 Task: Create an event that embodies the essence of teamwork, strategic alignment, and collective planning at the department retreat for team-building and strategy formulation on October 5th and October 6th.
Action: Mouse moved to (57, 91)
Screenshot: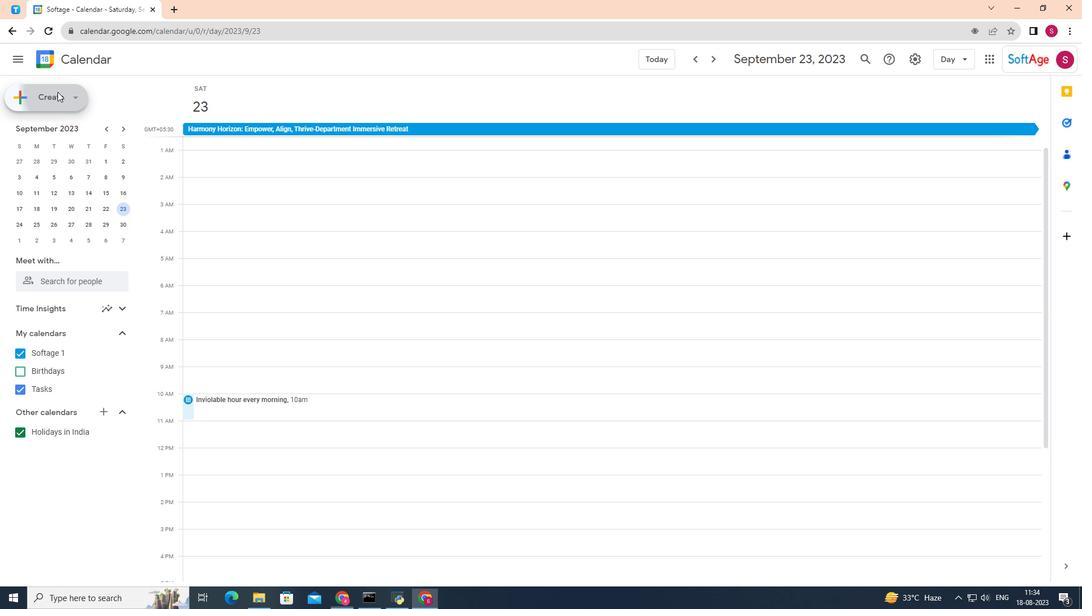 
Action: Mouse pressed left at (57, 91)
Screenshot: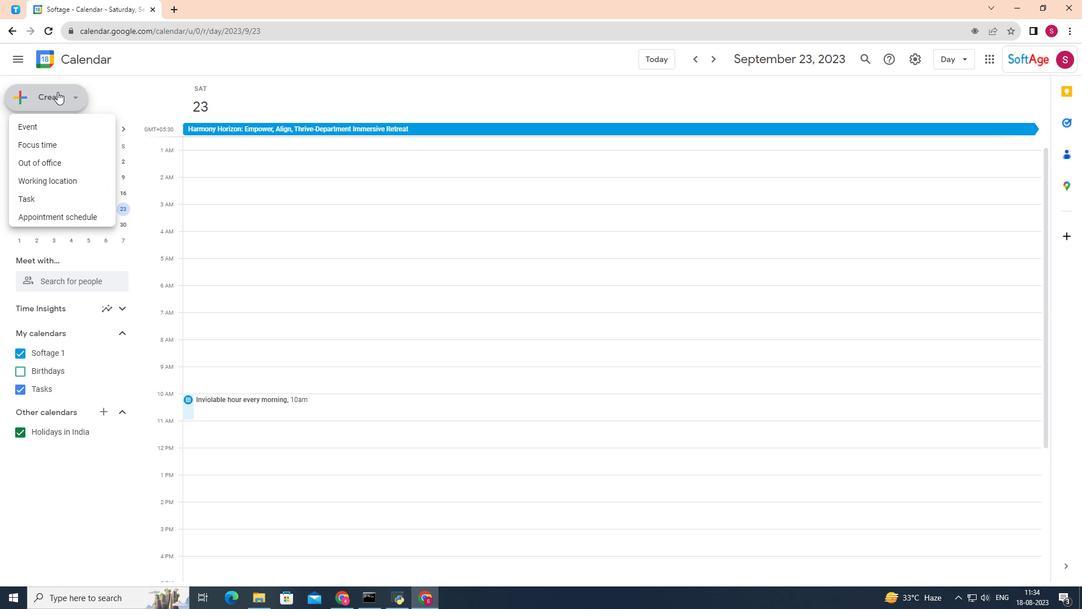 
Action: Mouse moved to (40, 125)
Screenshot: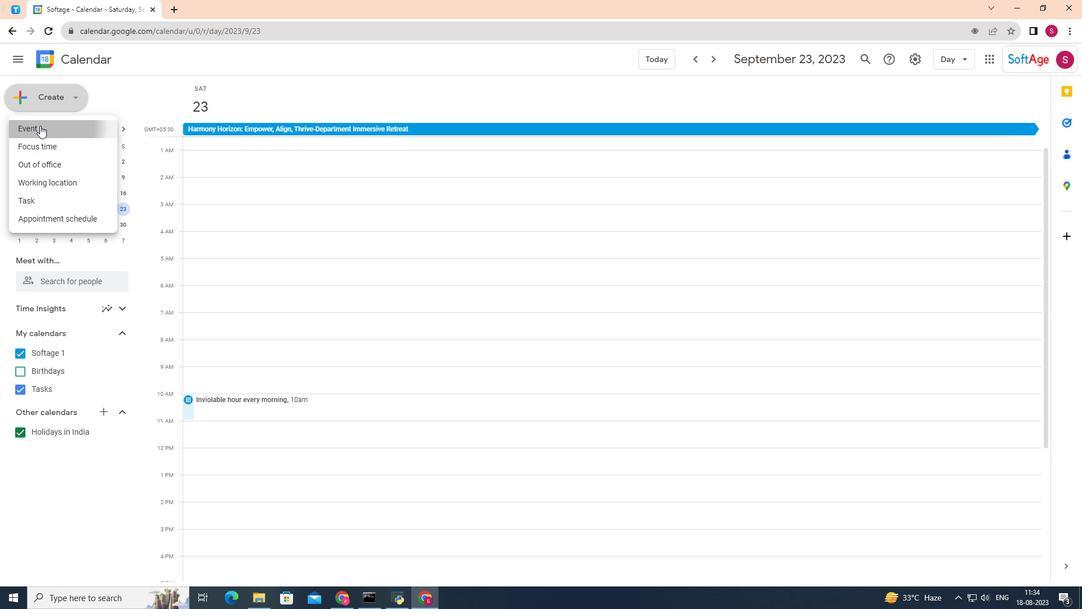 
Action: Mouse pressed left at (40, 125)
Screenshot: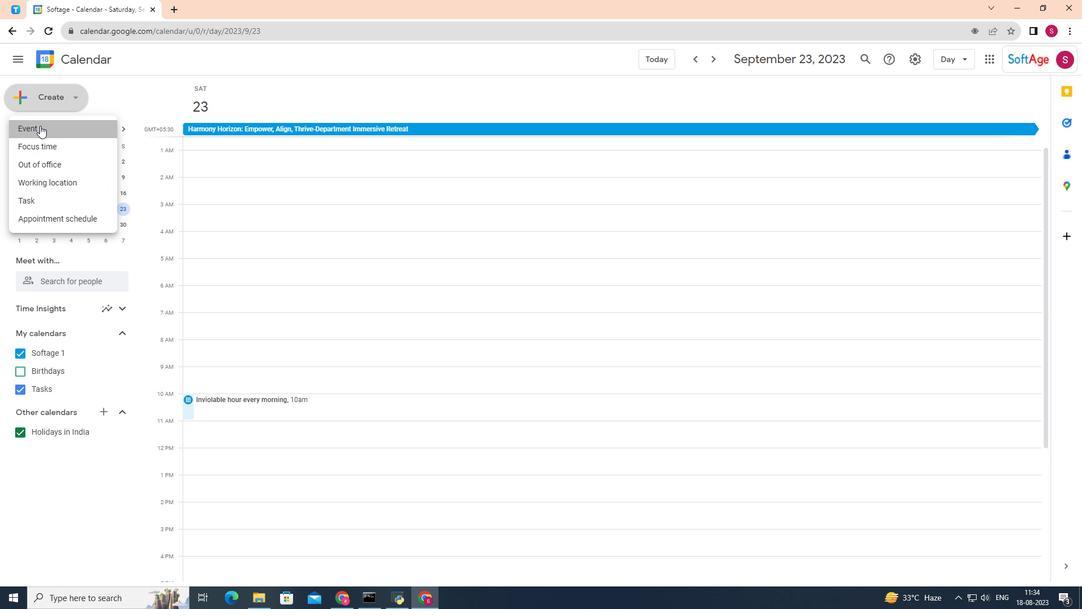 
Action: Mouse moved to (453, 207)
Screenshot: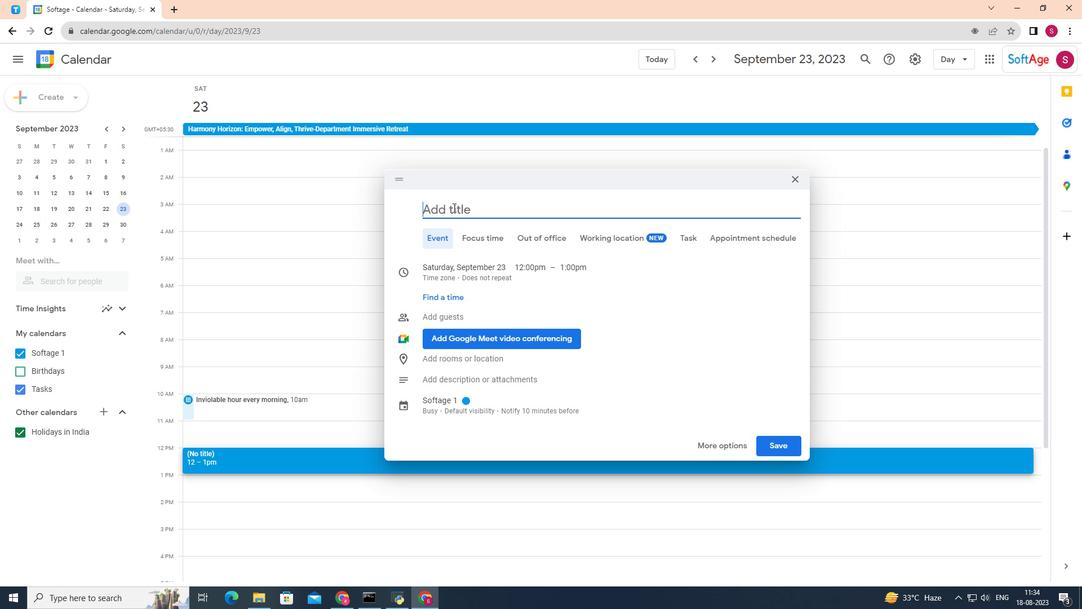 
Action: Mouse pressed left at (453, 207)
Screenshot: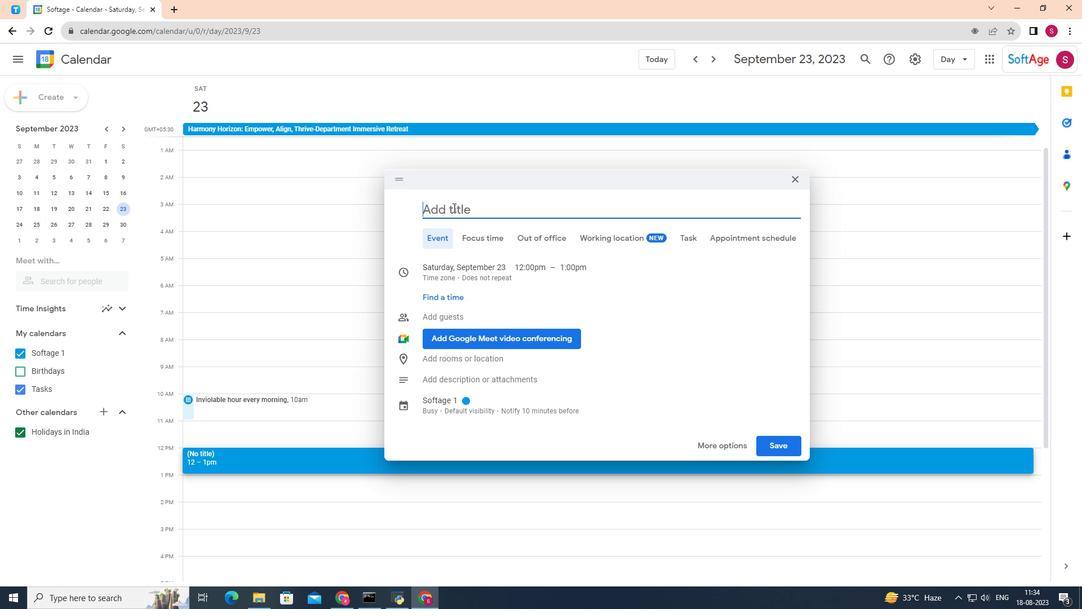
Action: Key pressed <Key.shift>Synergy<Key.space><Key.shift>Summit<Key.shift_r>:<Key.space><Key.shift>Fostering<Key.space><Key.shift>Unity,<Key.space><Key.shift><Key.shift>Strategy,<Key.space>and<Key.space><Key.shift>Collective<Key.space><Key.shift>Vision
Screenshot: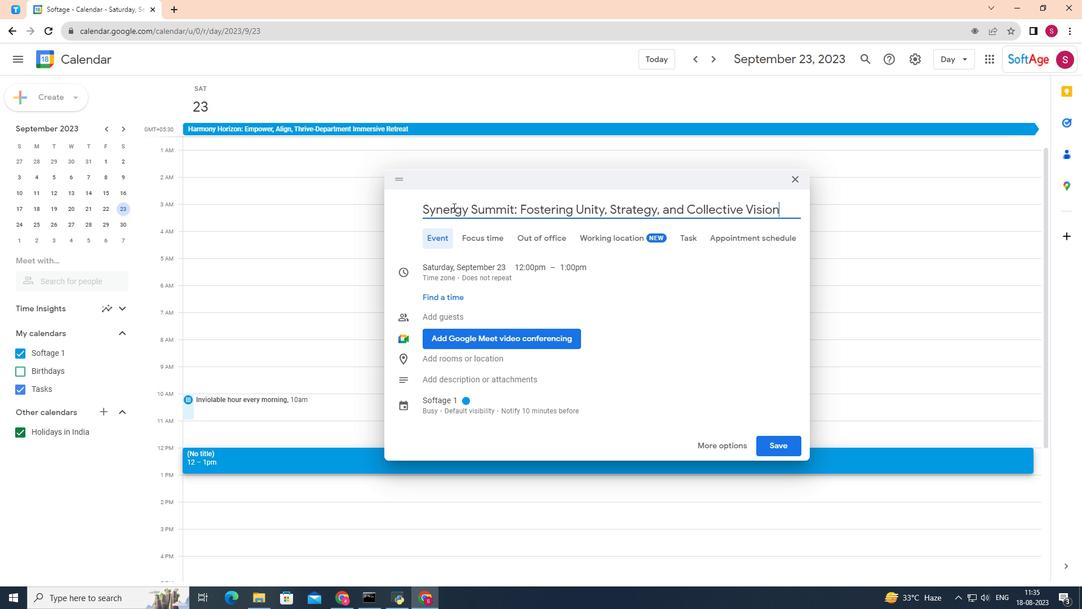 
Action: Mouse moved to (479, 270)
Screenshot: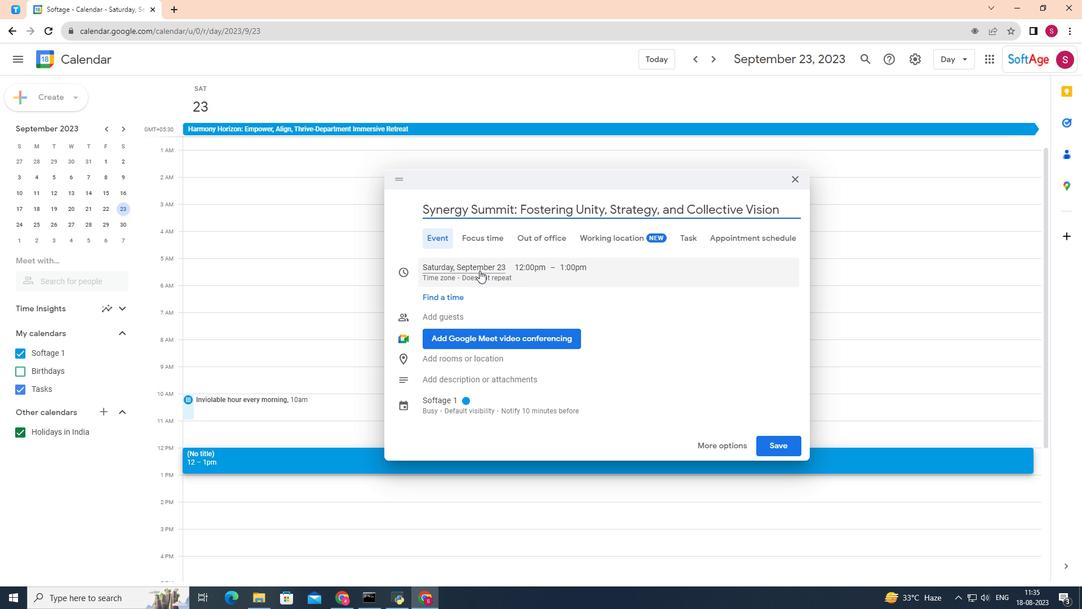 
Action: Mouse pressed left at (479, 270)
Screenshot: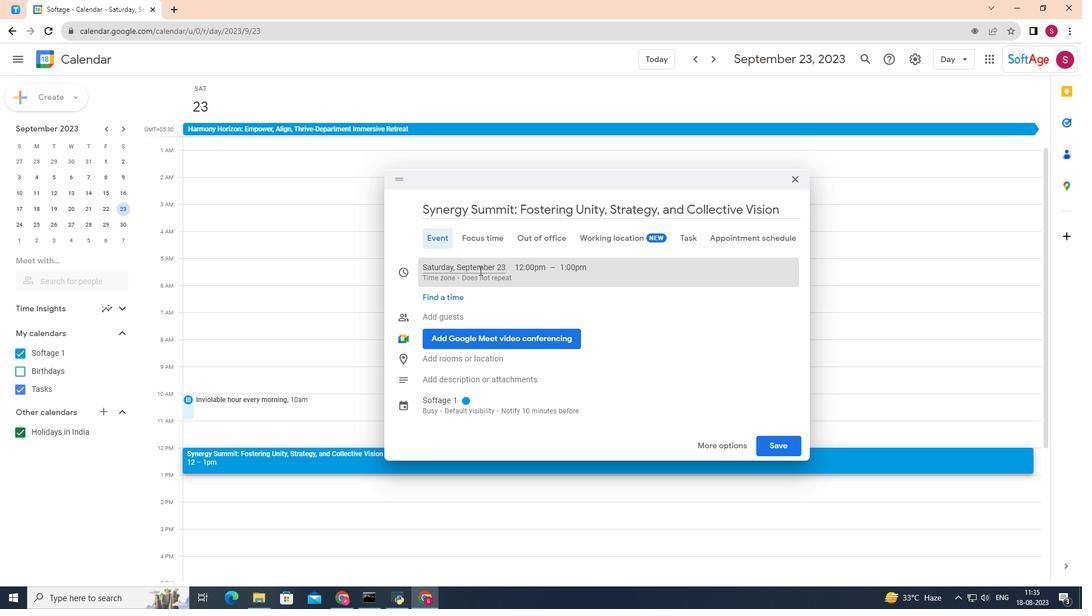 
Action: Mouse moved to (646, 296)
Screenshot: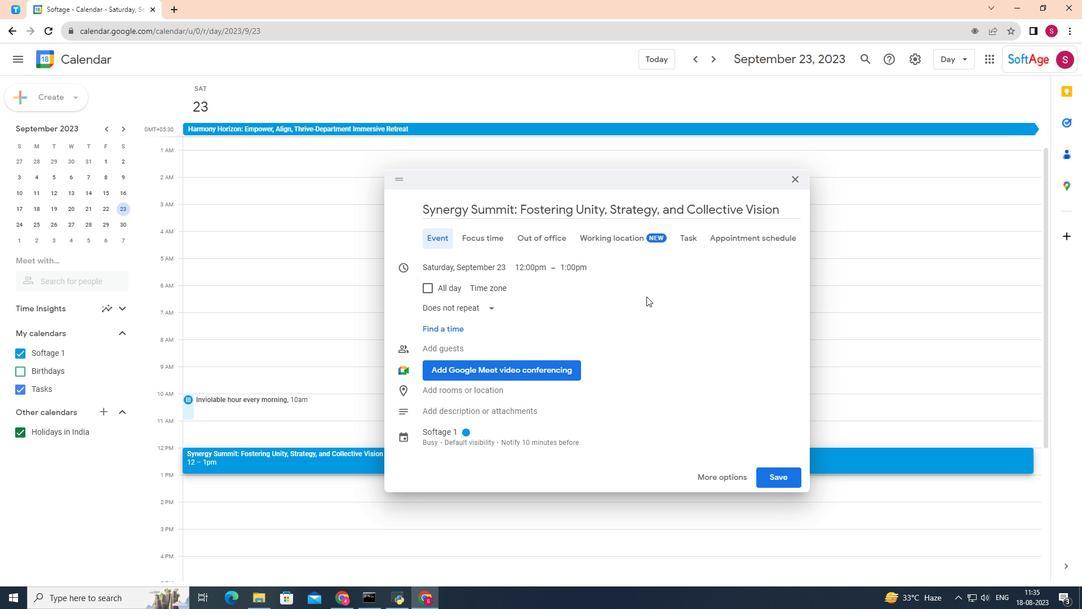 
Action: Mouse pressed left at (646, 296)
Screenshot: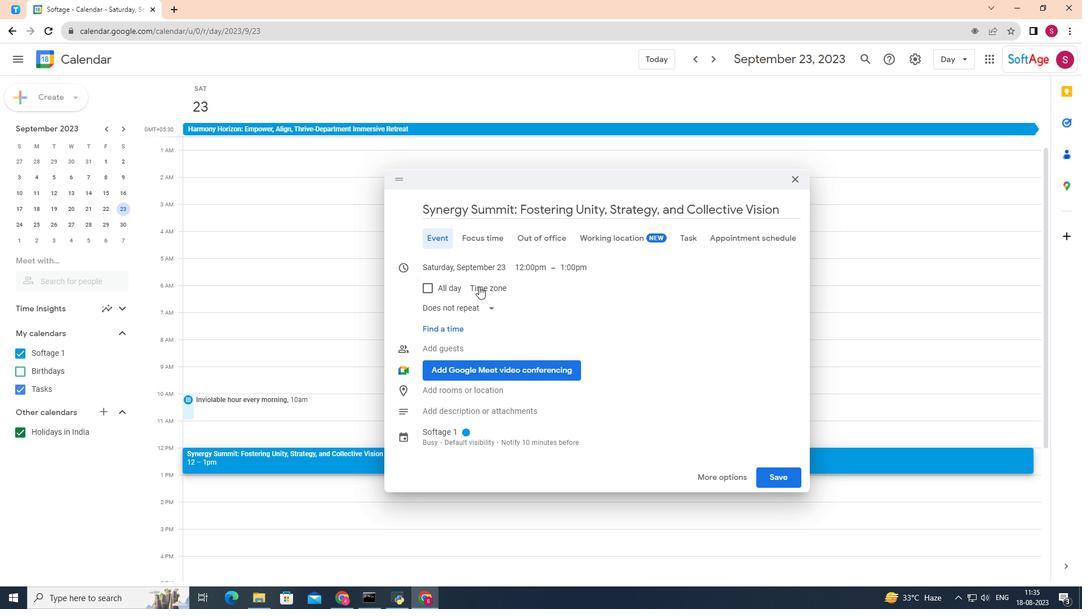 
Action: Mouse moved to (450, 284)
Screenshot: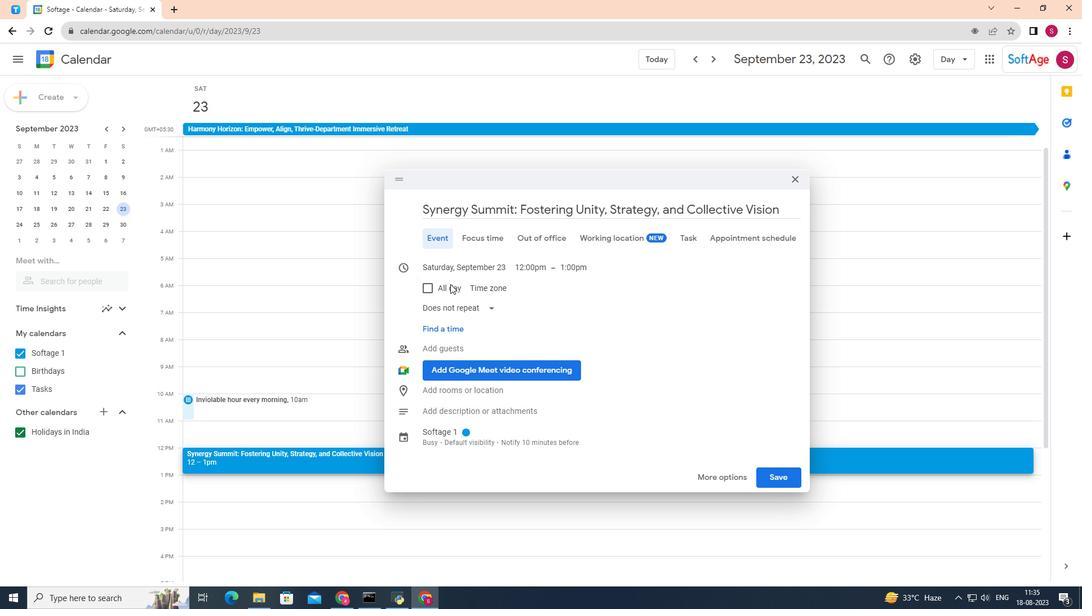 
Action: Mouse pressed left at (450, 284)
Screenshot: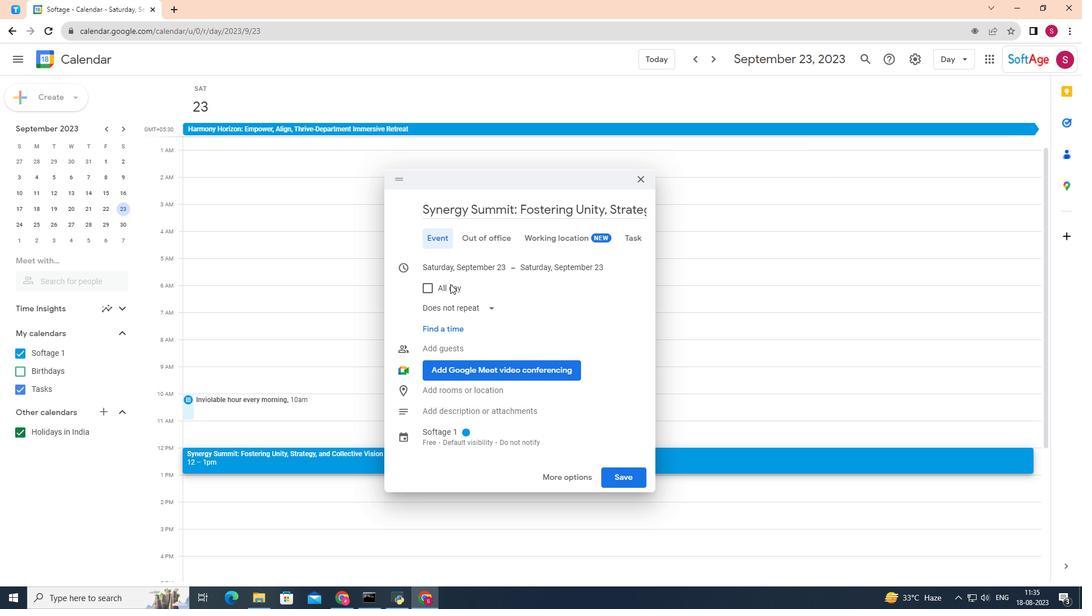 
Action: Mouse moved to (558, 243)
Screenshot: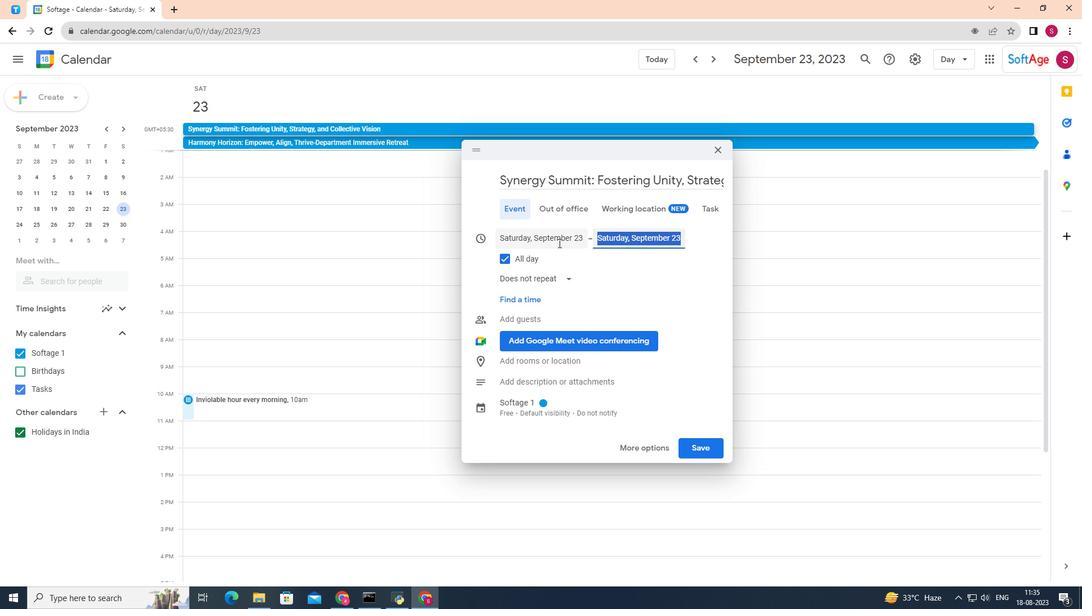 
Action: Mouse pressed left at (558, 243)
Screenshot: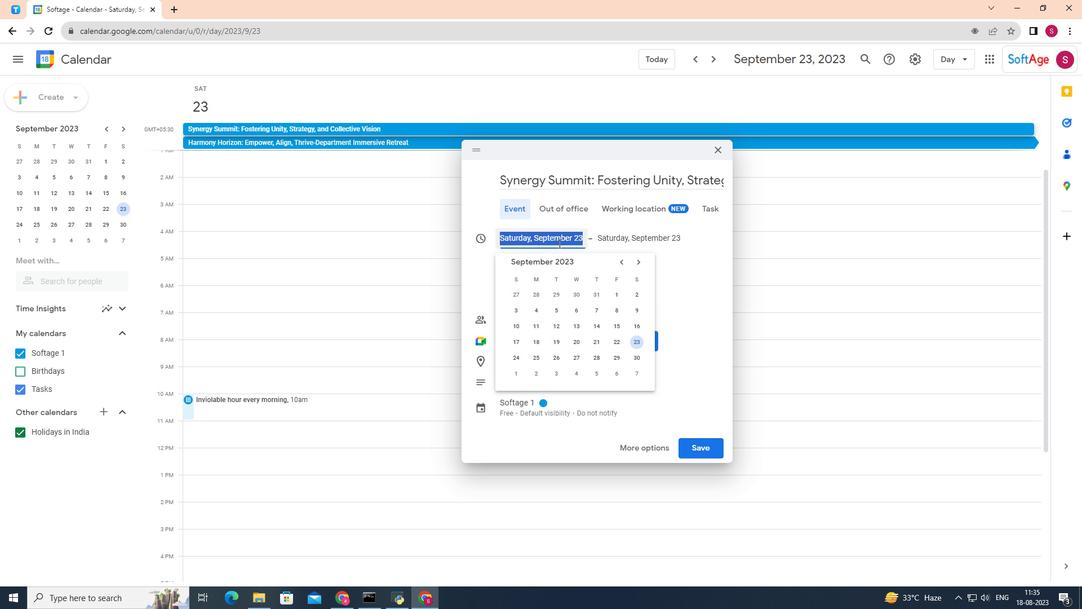 
Action: Mouse moved to (640, 259)
Screenshot: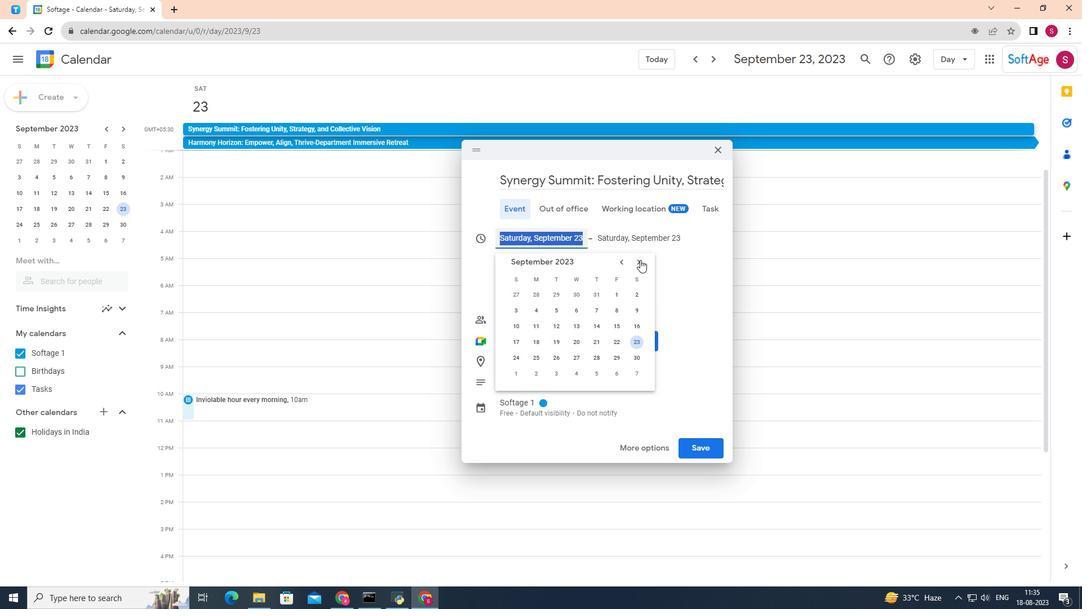 
Action: Mouse pressed left at (640, 259)
Screenshot: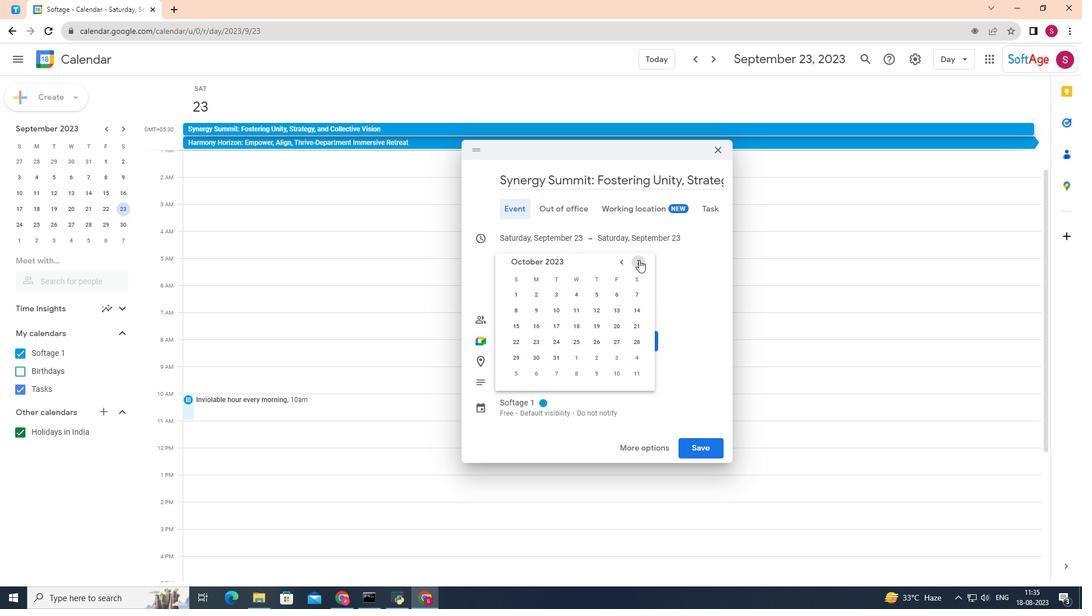 
Action: Mouse moved to (597, 294)
Screenshot: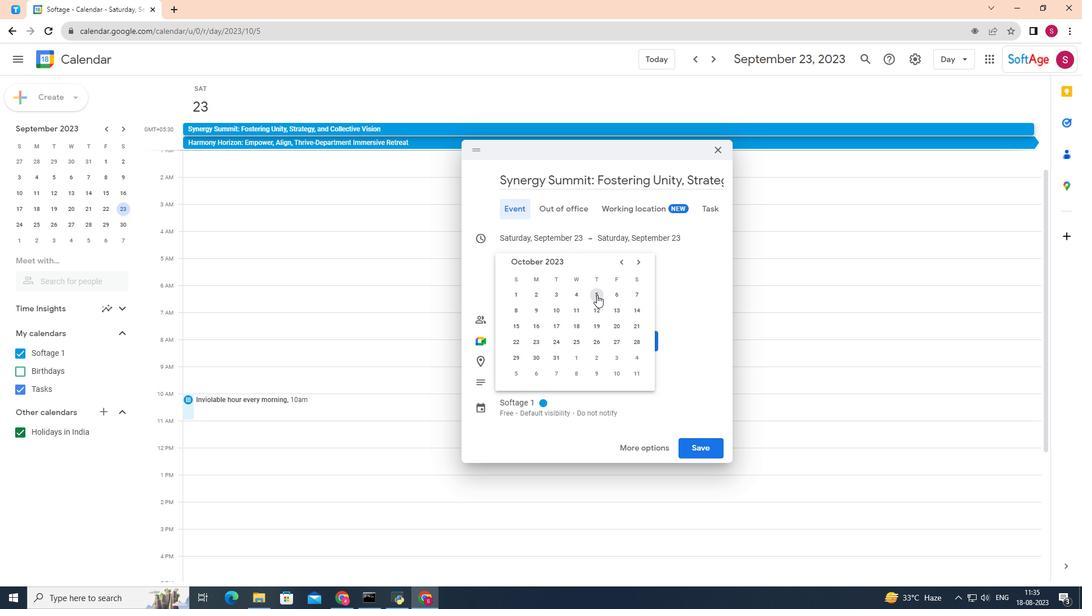 
Action: Mouse pressed left at (597, 294)
Screenshot: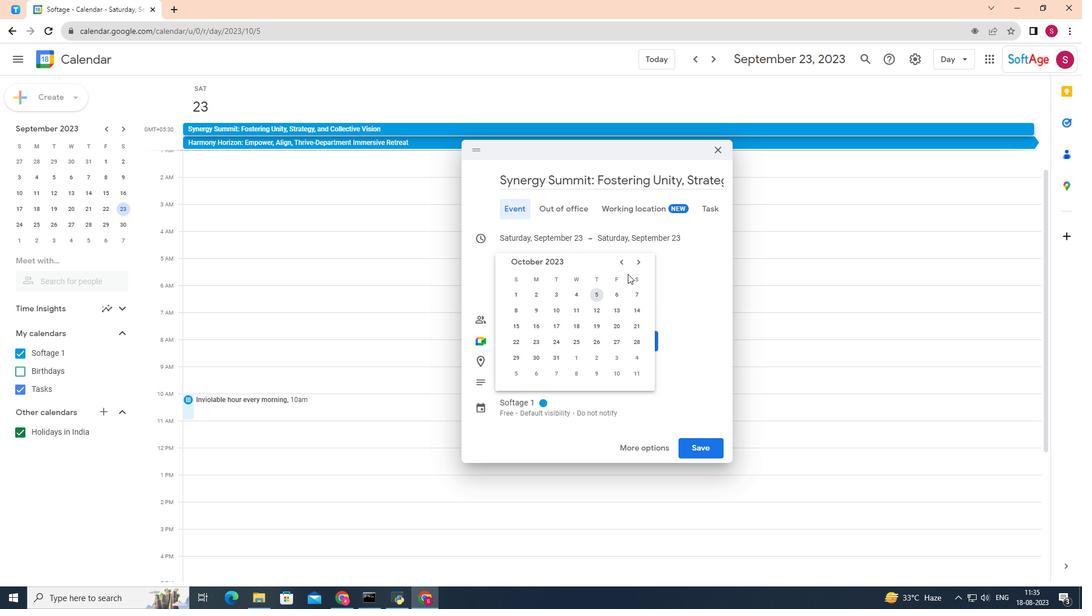 
Action: Mouse moved to (640, 236)
Screenshot: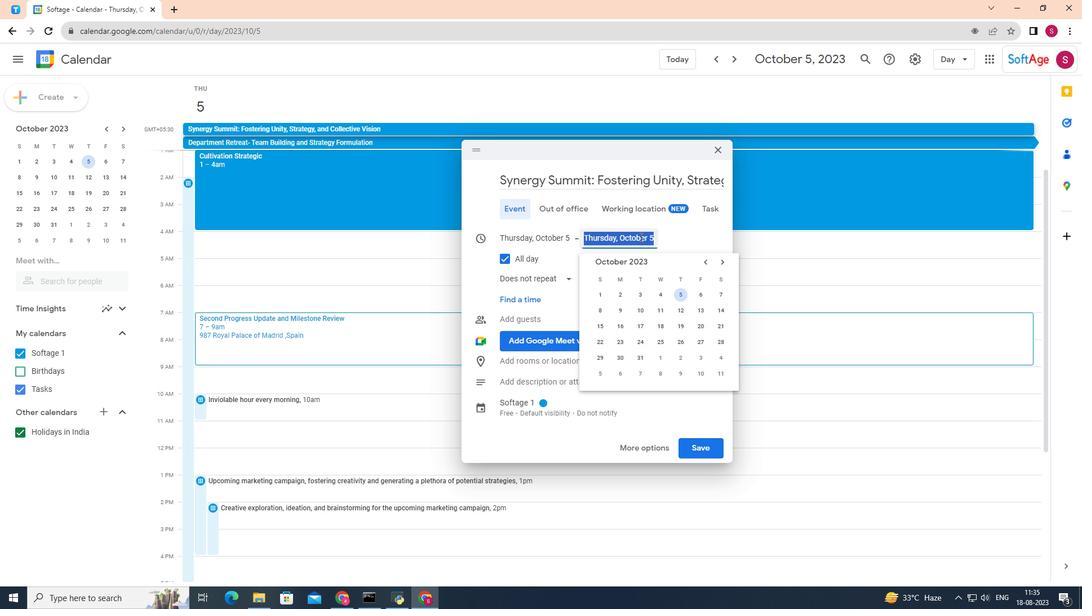 
Action: Mouse pressed left at (640, 236)
Screenshot: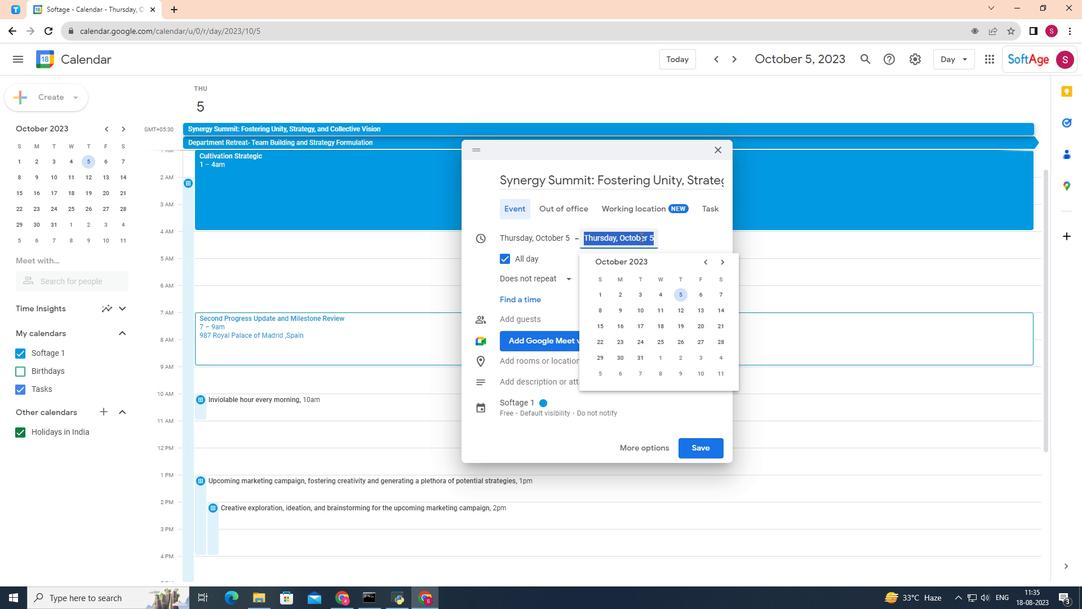
Action: Mouse moved to (703, 296)
Screenshot: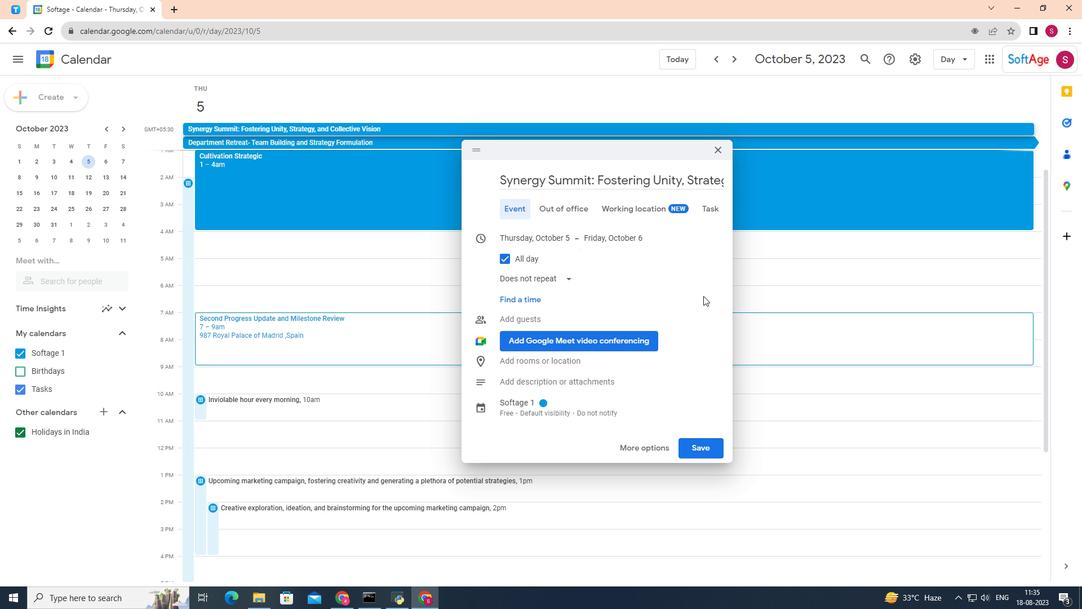 
Action: Mouse pressed left at (703, 296)
Screenshot: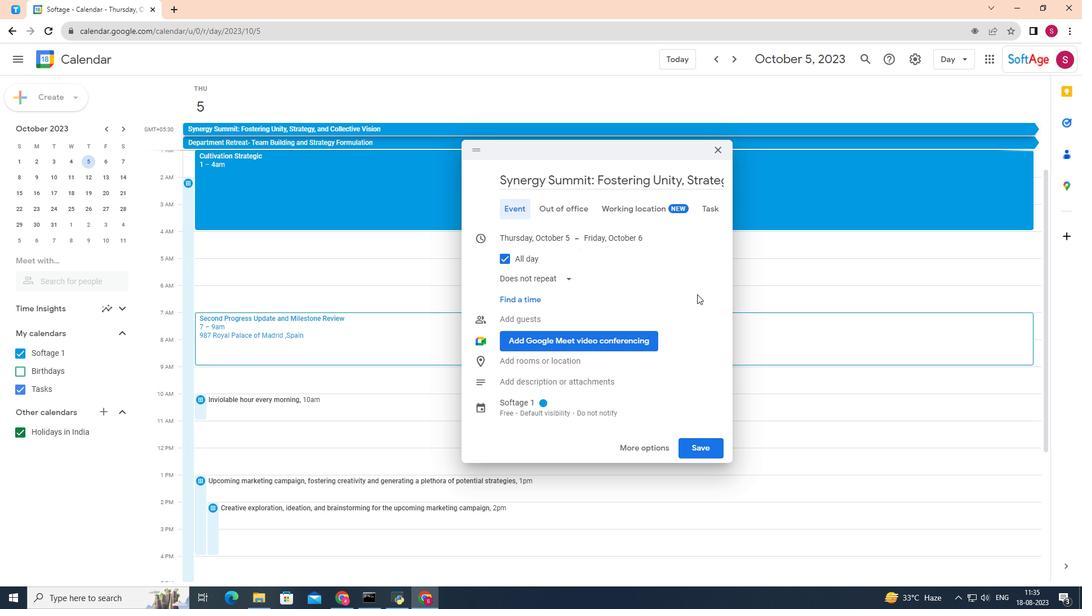 
Action: Mouse moved to (646, 440)
Screenshot: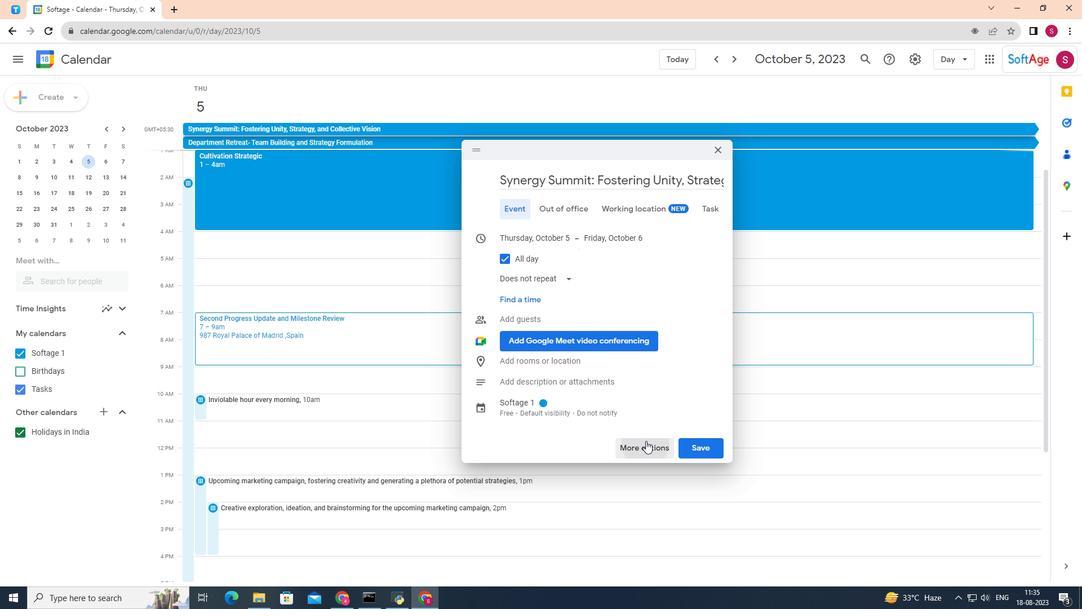 
Action: Mouse pressed left at (646, 440)
Screenshot: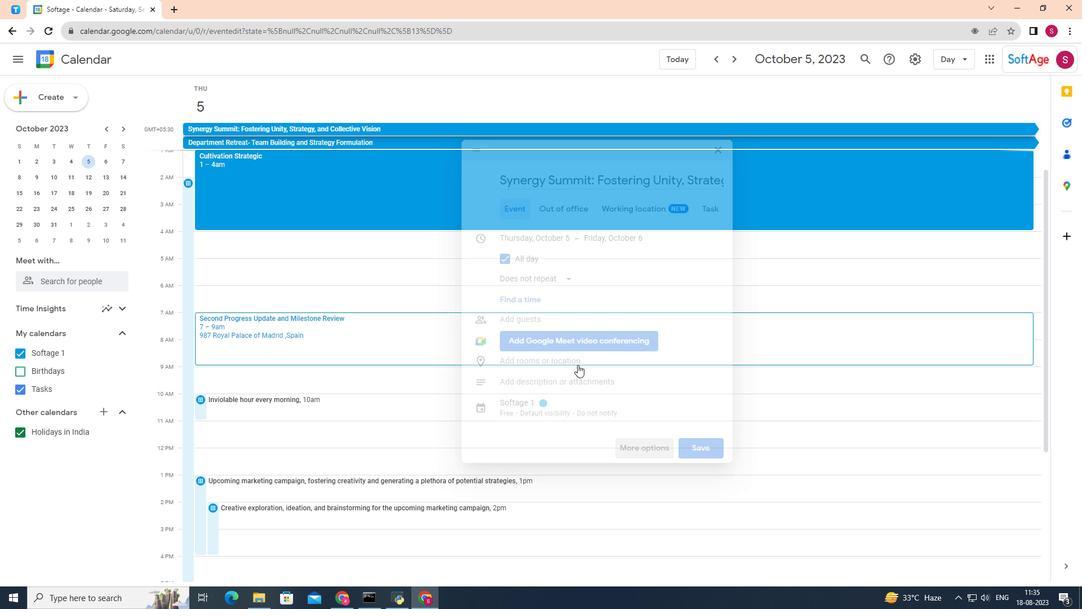 
Action: Mouse moved to (119, 222)
Screenshot: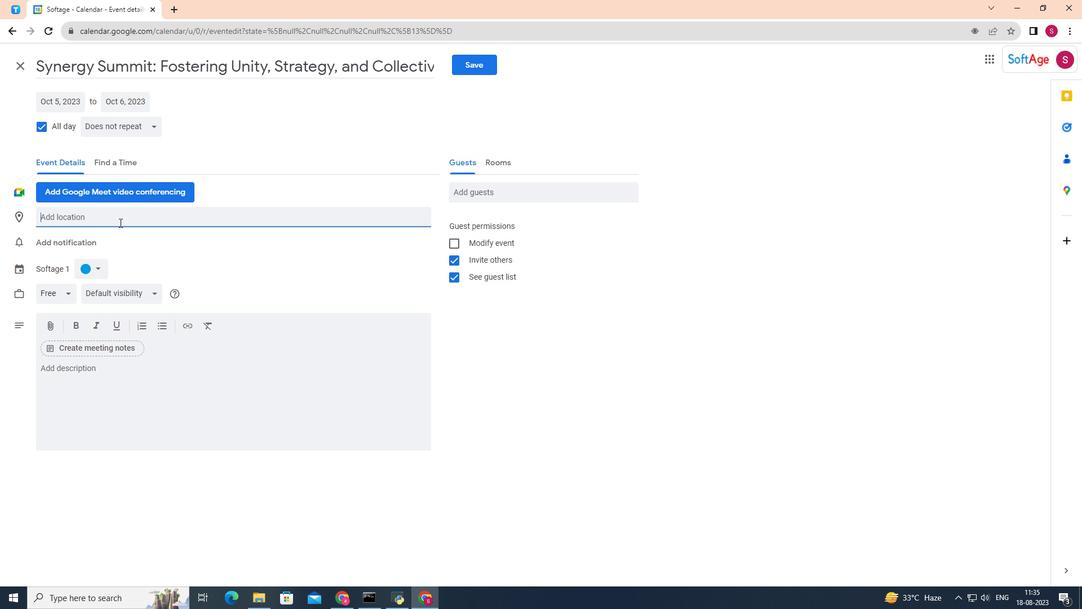 
Action: Mouse pressed left at (119, 222)
Screenshot: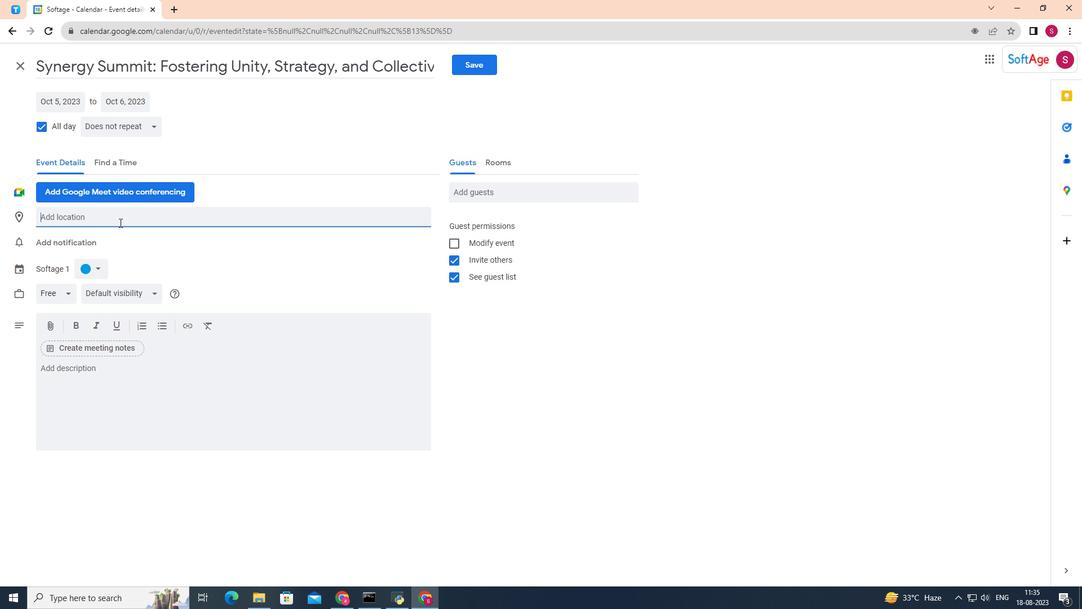 
Action: Mouse pressed left at (119, 222)
Screenshot: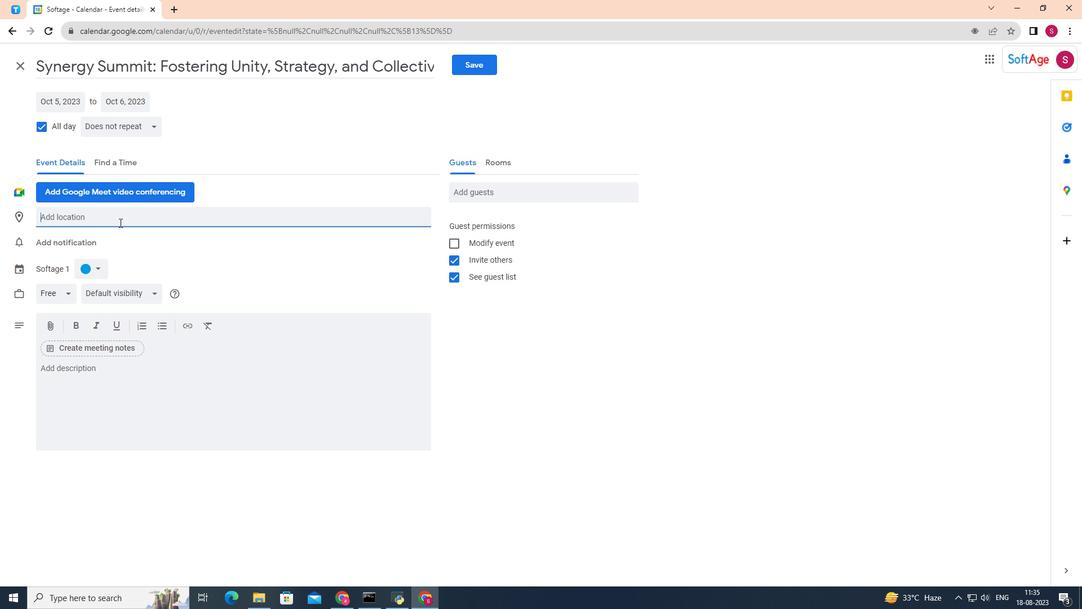 
Action: Key pressed ol
Screenshot: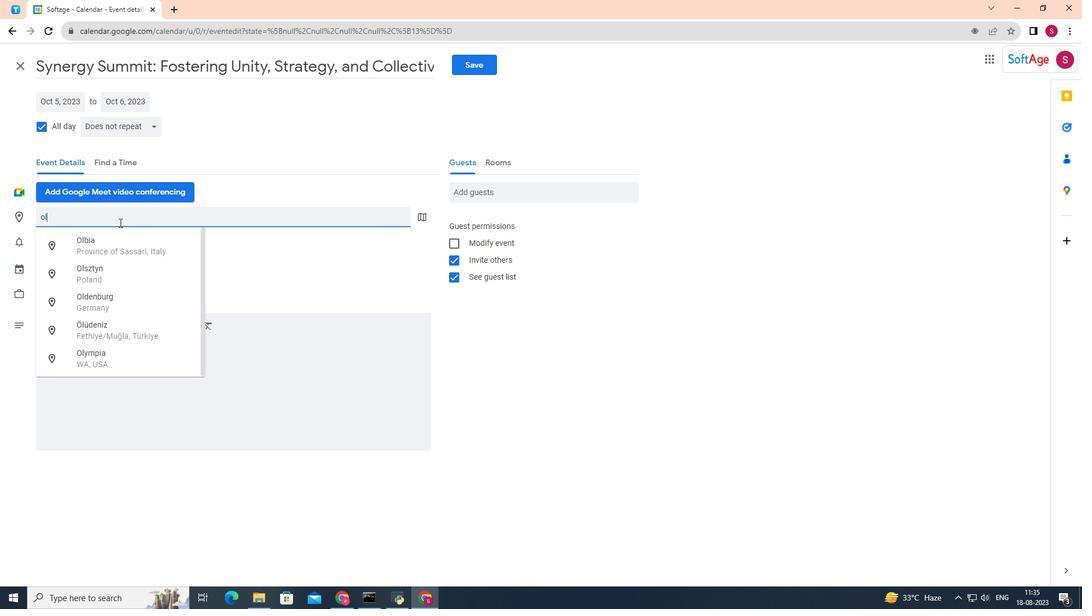 
Action: Mouse moved to (108, 272)
Screenshot: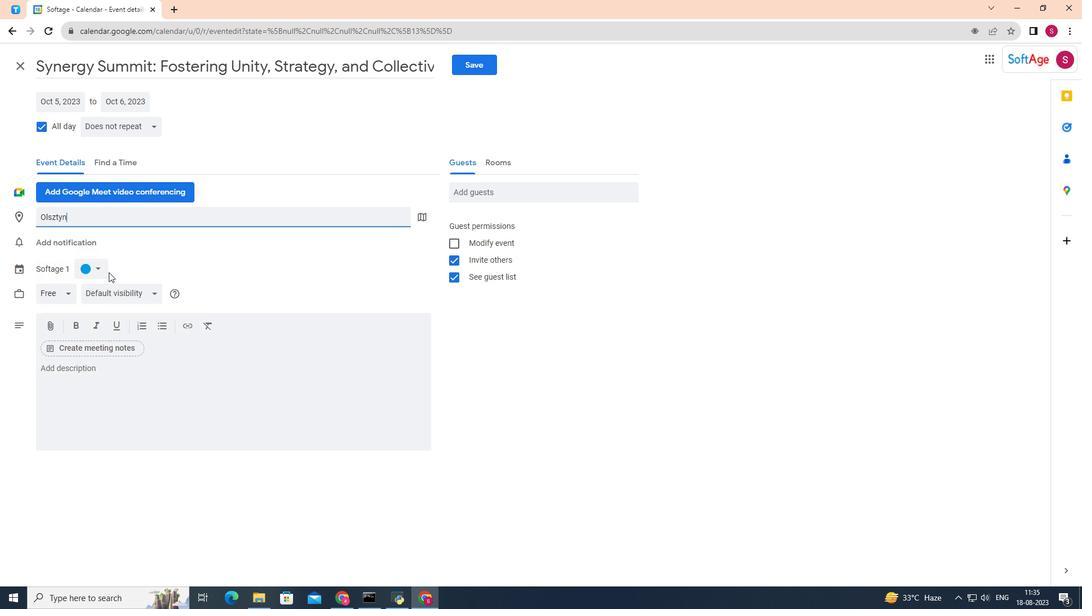 
Action: Mouse pressed left at (108, 272)
Screenshot: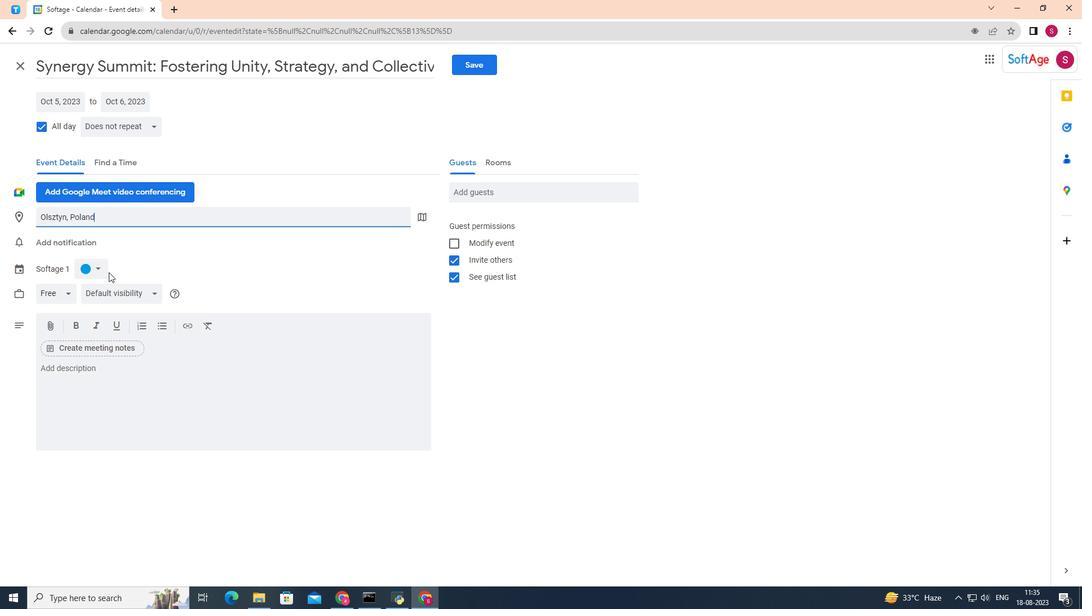 
Action: Mouse moved to (56, 367)
Screenshot: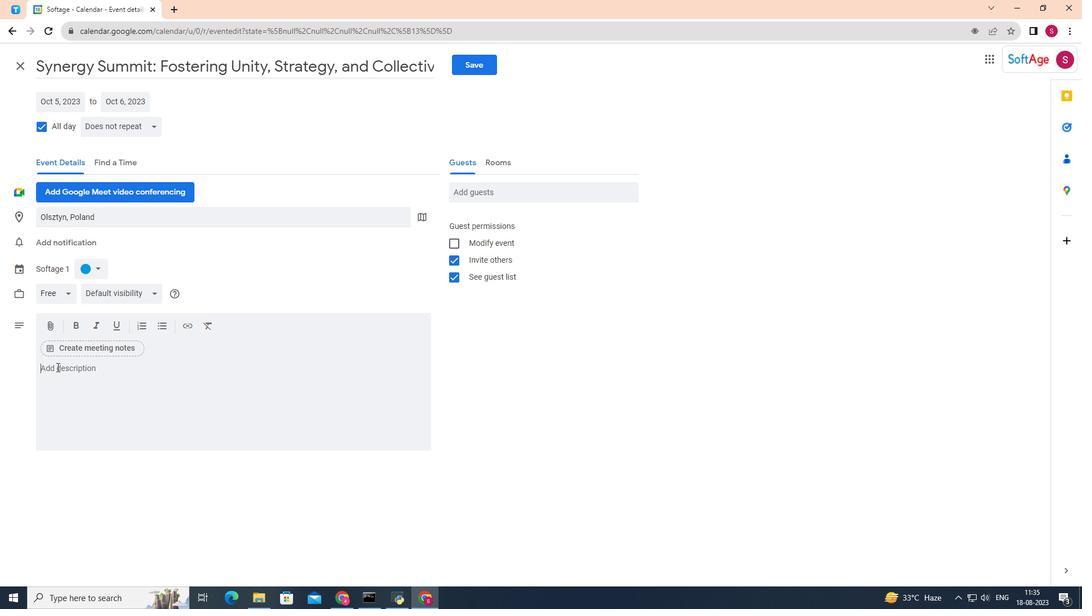
Action: Mouse pressed left at (56, 367)
Screenshot: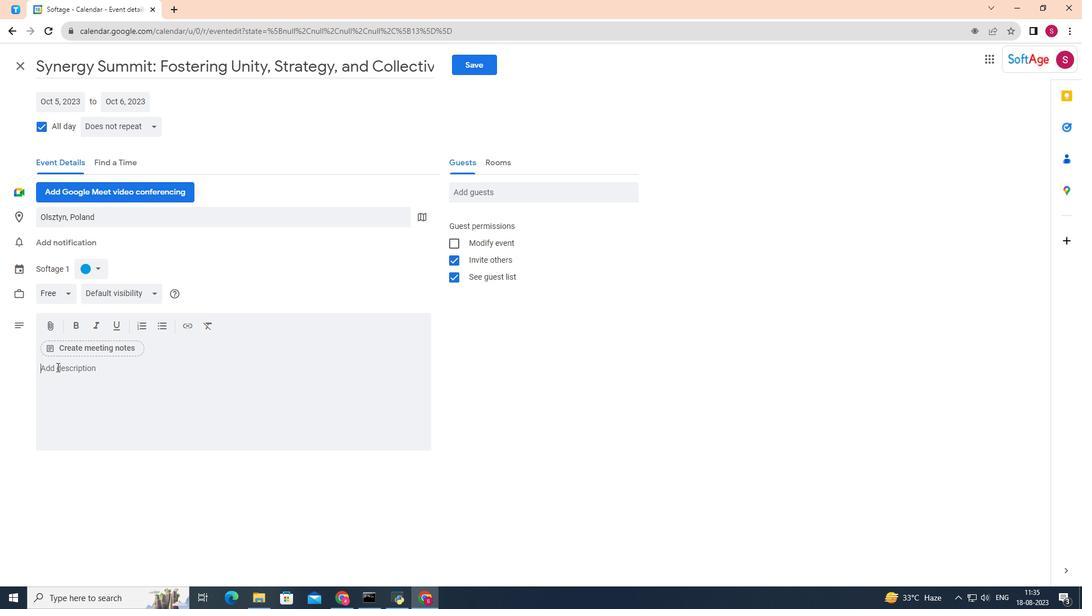 
Action: Key pressed <Key.shift>Immerse<Key.space>yourself<Key.space>in<Key.space>a<Key.space>dym<Key.backspace>namic<Key.space>two-day<Key.space>event<Key.space>epitomizes<Key.space>the<Key.space>power<Key.space>of<Key.space>teamwork,<Key.space>strategic<Key.space>alignment,<Key.space>and<Key.space>collective<Key.space>planning.<Key.space><Key.shift><Key.shift><Key.shift><Key.shift><Key.shift><Key.shift><Key.shift><Key.shift><Key.shift><Key.shift><Key.shift>Join<Key.space>us<Key.space>for<Key.space>a<Key.space>department<Key.space>retreat<Key.space>designed<Key.space>to<Key.space>fortify<Key.space>bonds,<Key.space>refine<Key.space>strategies,<Key.space>and<Key.space>x<Key.backspace>chart<Key.space>a<Key.space>shared<Key.space>cous<Key.backspace>rse<Key.space>to<Key.space>success.
Screenshot: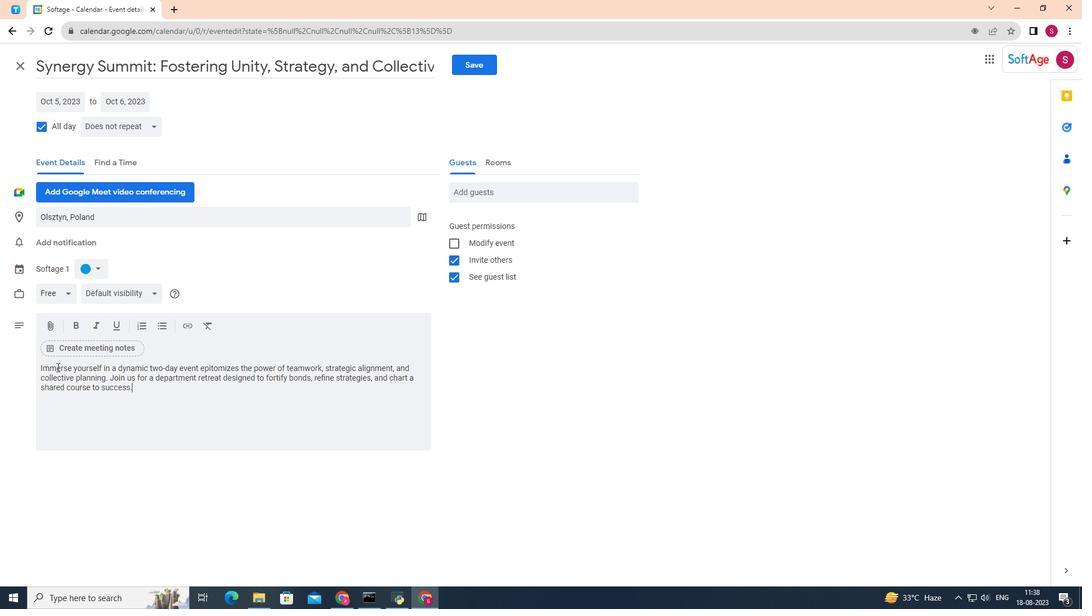 
Action: Mouse moved to (133, 385)
Screenshot: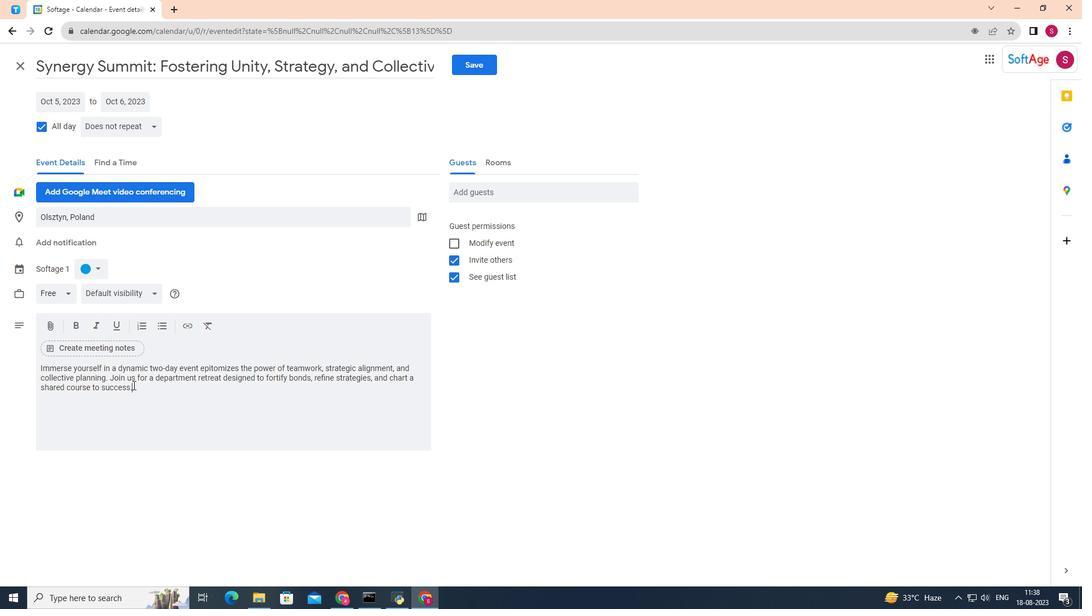 
Action: Mouse pressed left at (133, 385)
Screenshot: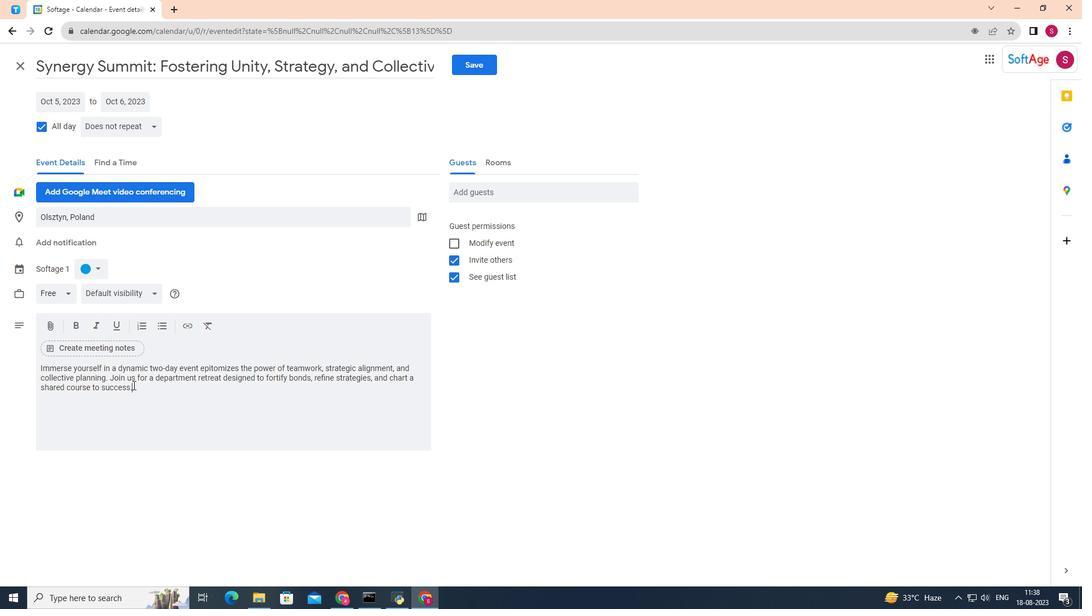 
Action: Mouse pressed left at (133, 385)
Screenshot: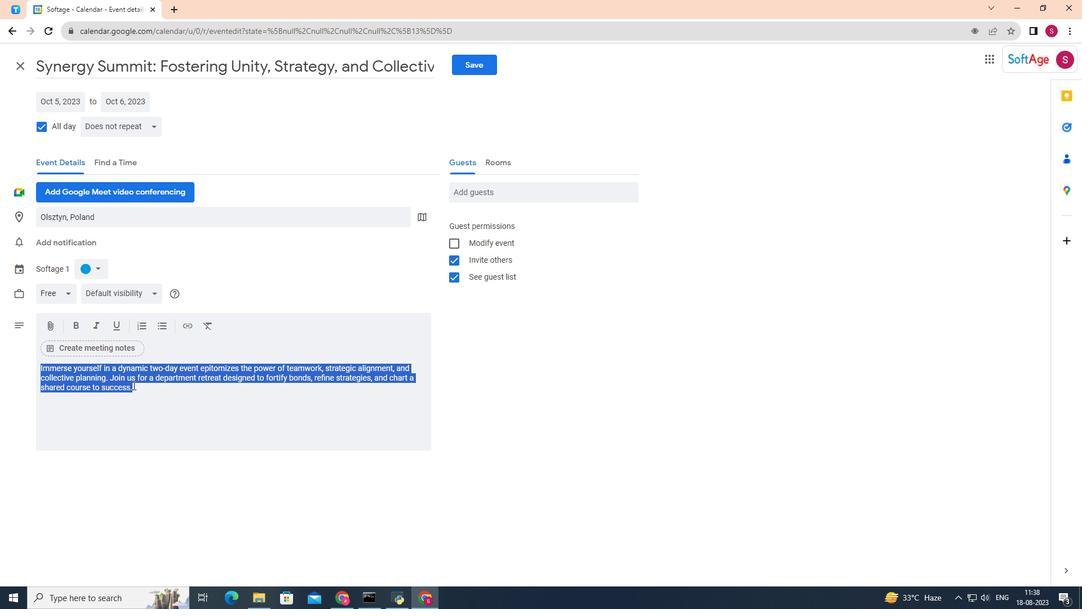 
Action: Mouse pressed left at (133, 385)
Screenshot: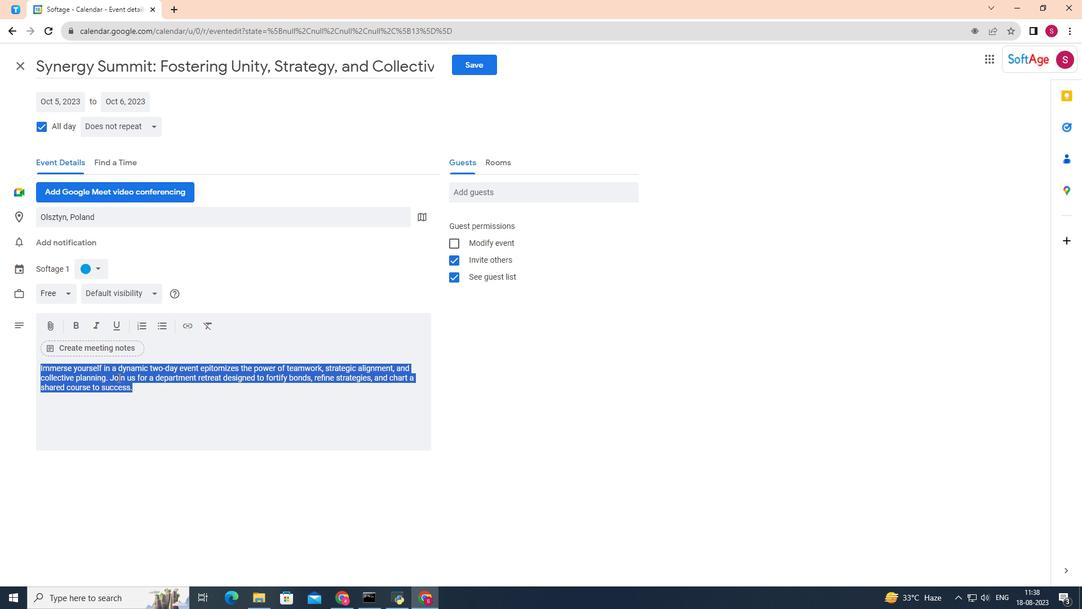 
Action: Mouse moved to (93, 323)
Screenshot: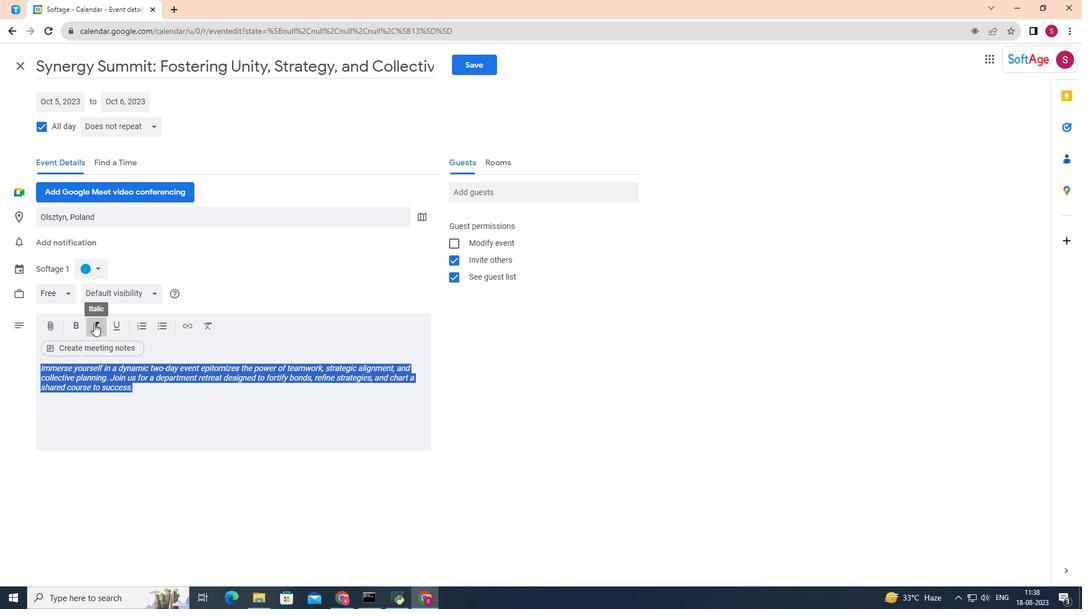 
Action: Mouse pressed left at (93, 323)
Screenshot: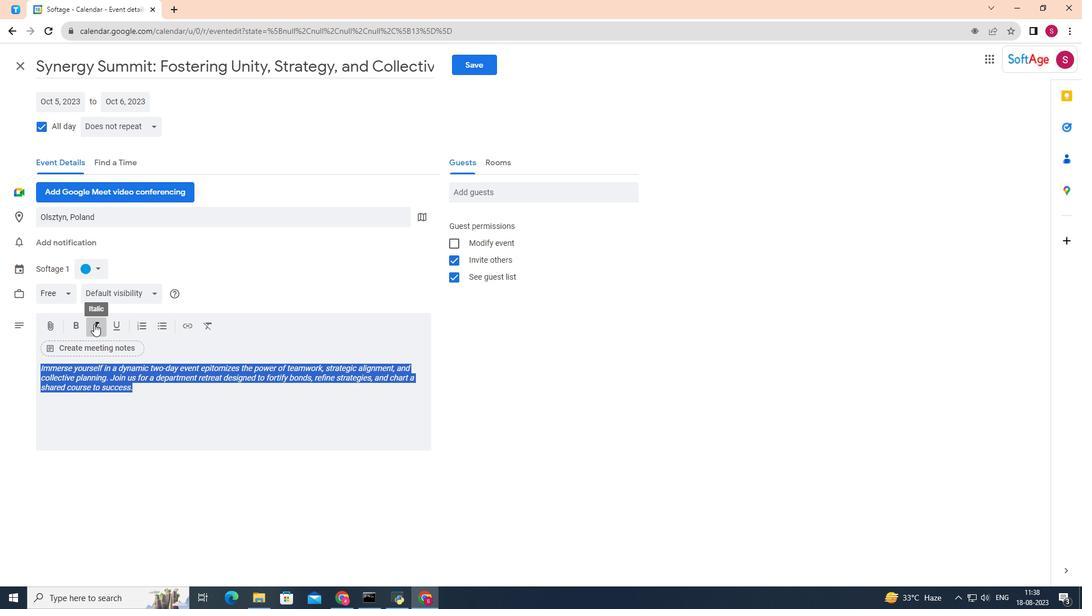 
Action: Mouse moved to (78, 324)
Screenshot: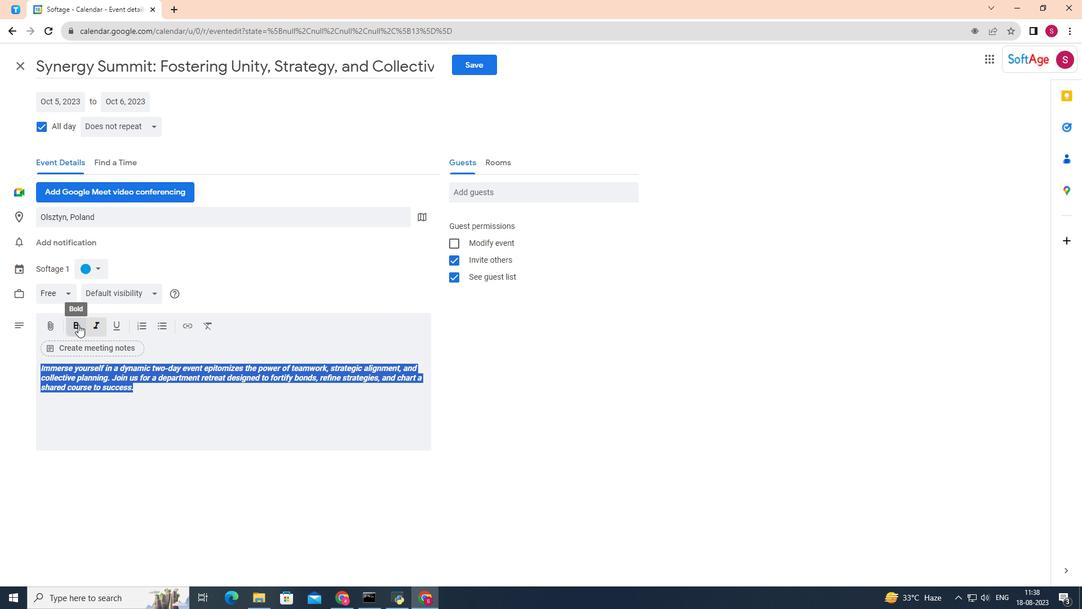 
Action: Mouse pressed left at (78, 324)
Screenshot: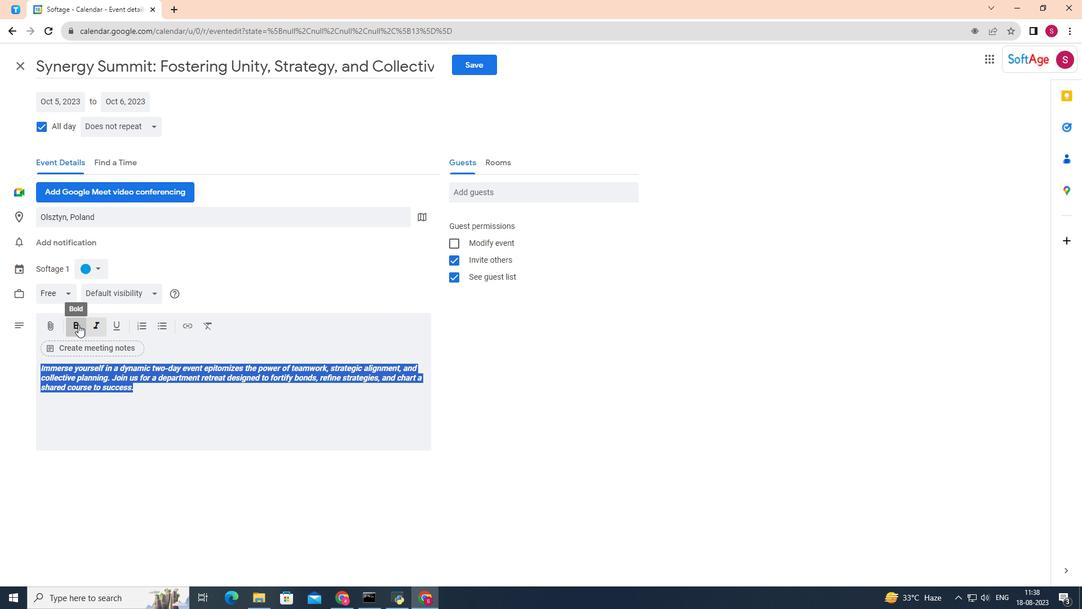 
Action: Mouse moved to (259, 349)
Screenshot: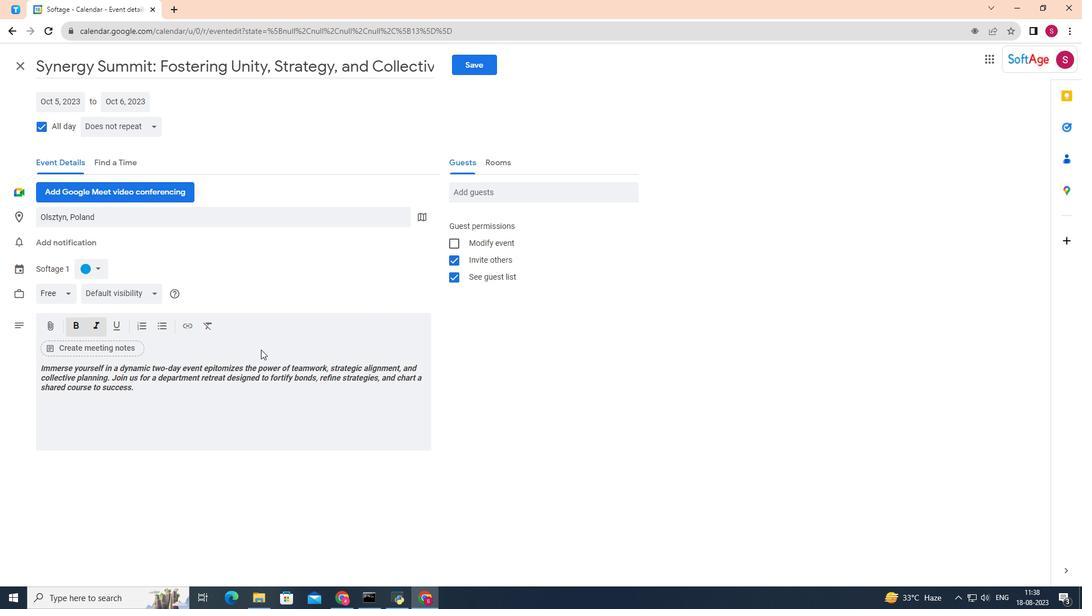 
Action: Mouse pressed left at (259, 349)
Screenshot: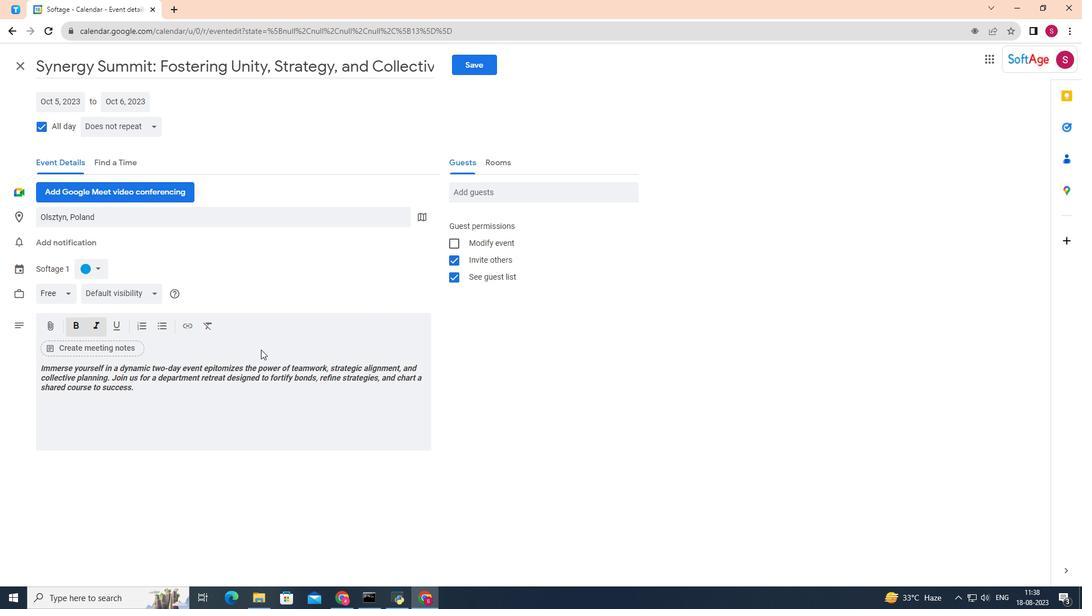 
Action: Mouse moved to (457, 62)
Screenshot: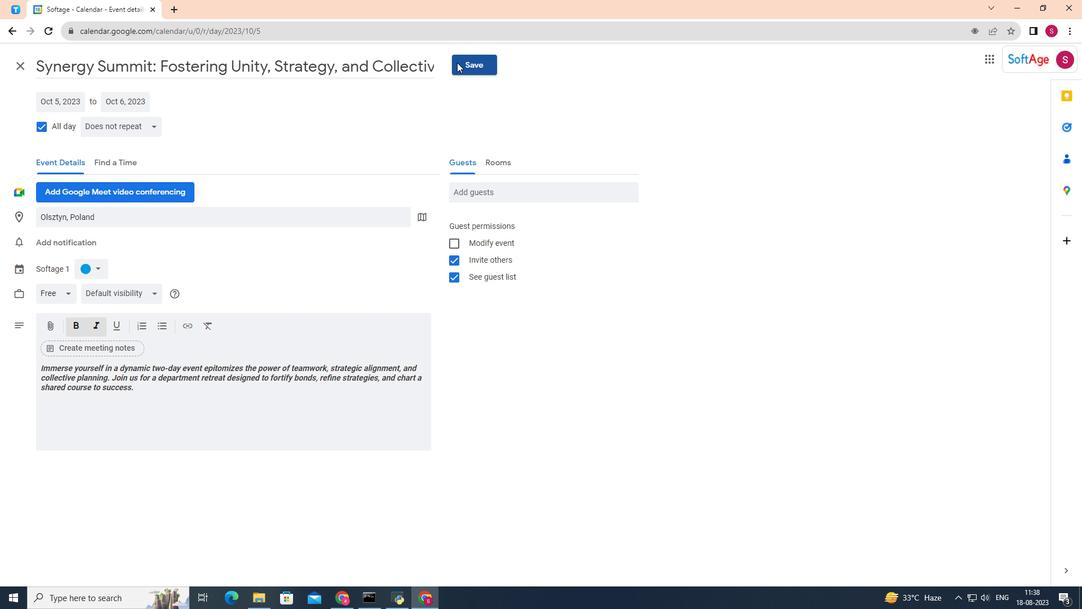 
Action: Mouse pressed left at (457, 62)
Screenshot: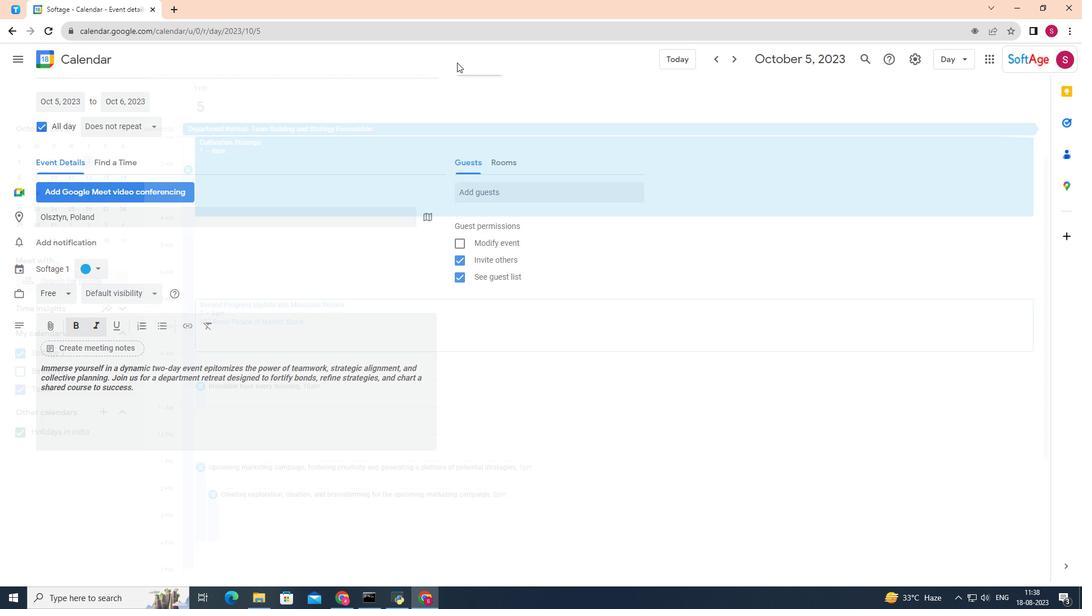 
Action: Mouse moved to (461, 219)
Screenshot: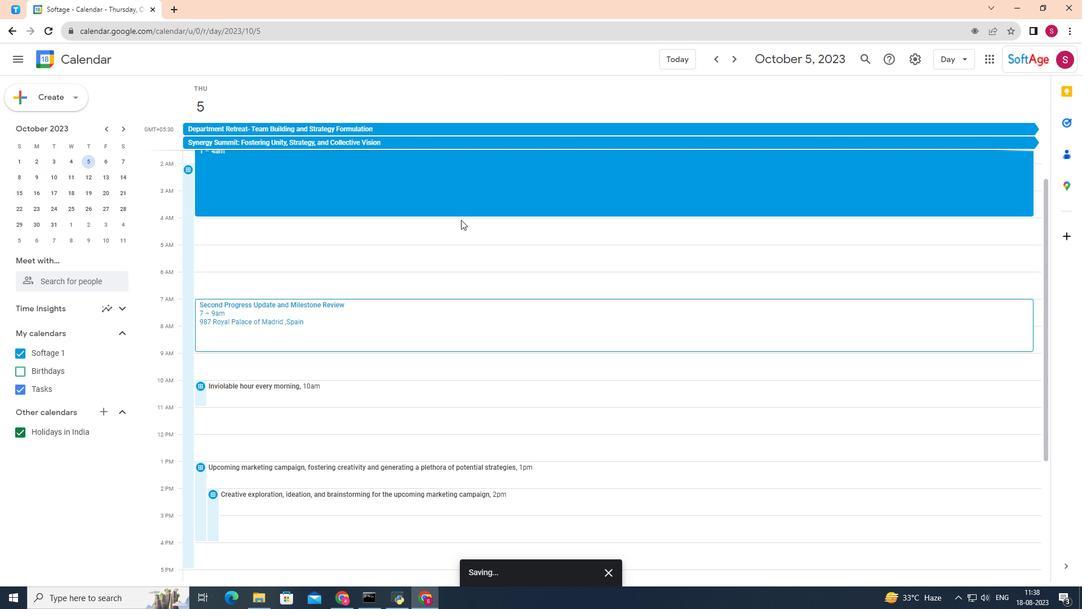 
